 Task: Schedule a seminar on financial literacy.
Action: Mouse pressed left at (76, 118)
Screenshot: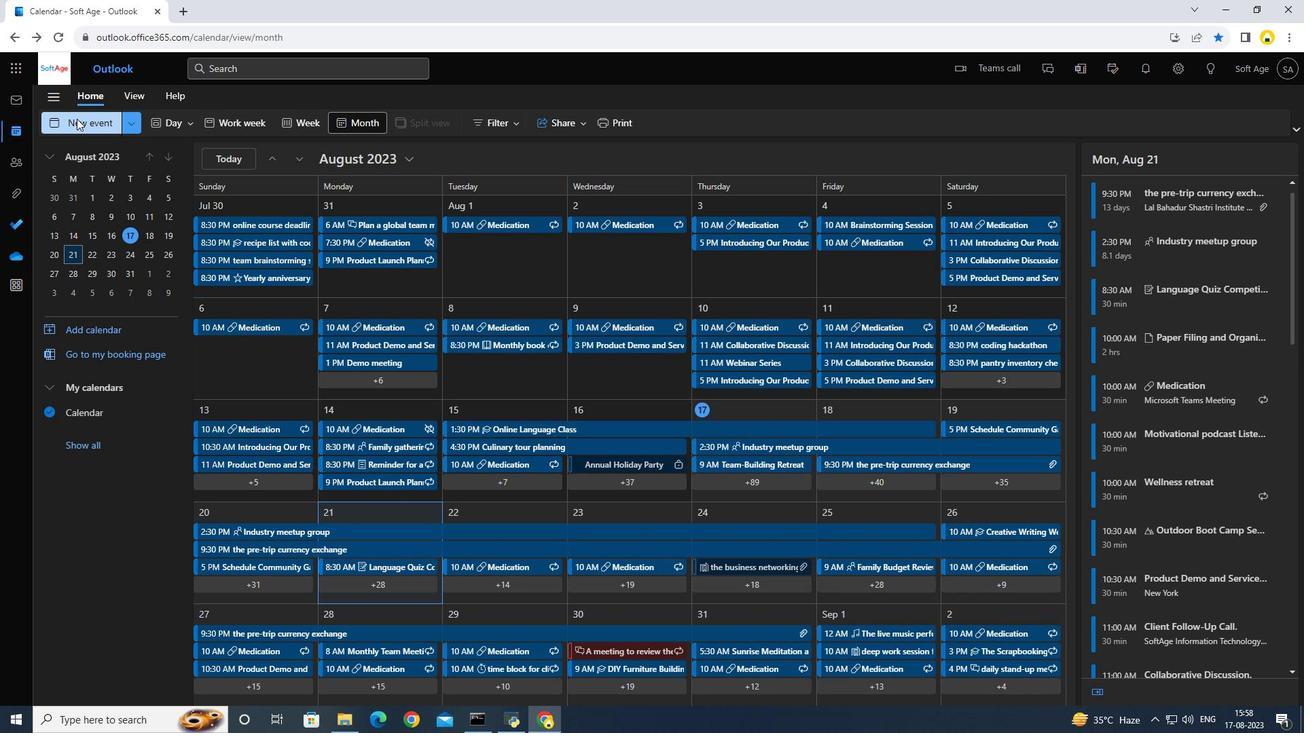
Action: Mouse moved to (253, 208)
Screenshot: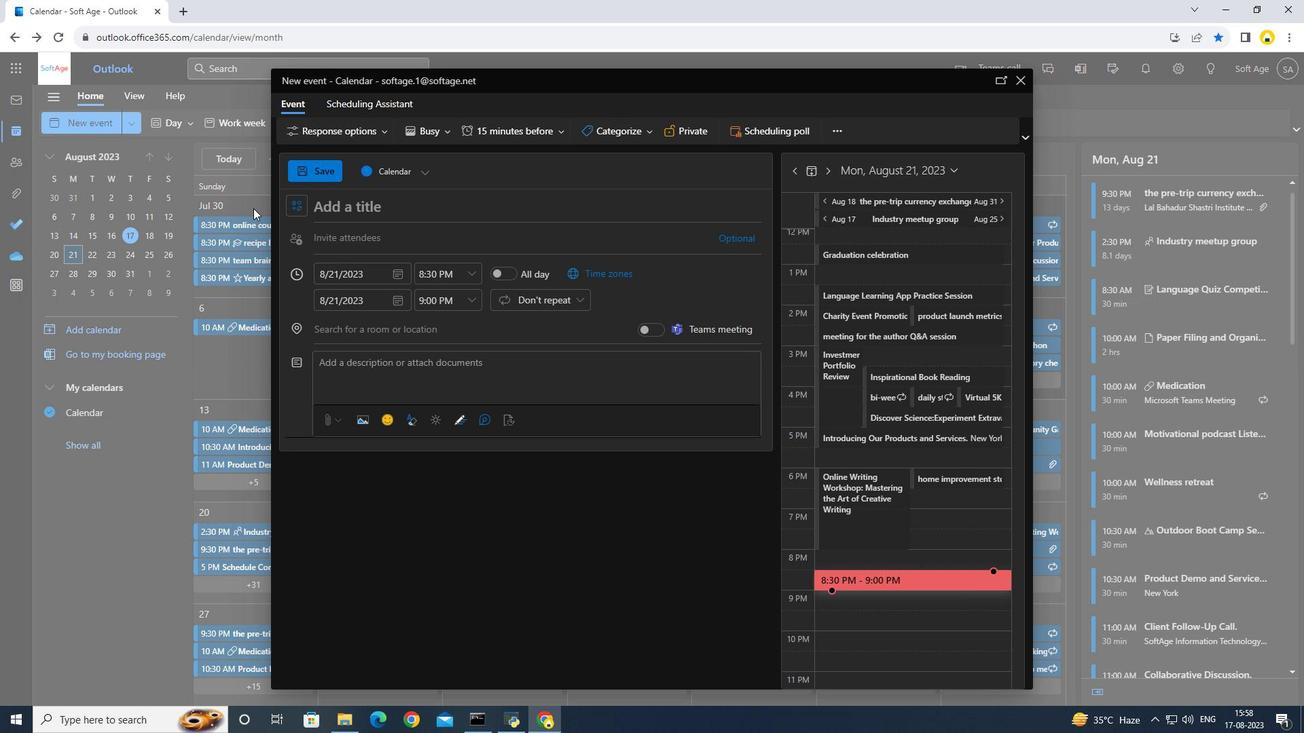 
Action: Key pressed <Key.caps_lock>S<Key.caps_lock>eminart<Key.space><Key.backspace><Key.backspace><Key.space>on<Key.space><Key.caps_lock>F<Key.caps_lock>inancial<Key.space><Key.caps_lock>L<Key.caps_lock>iteracy
Screenshot: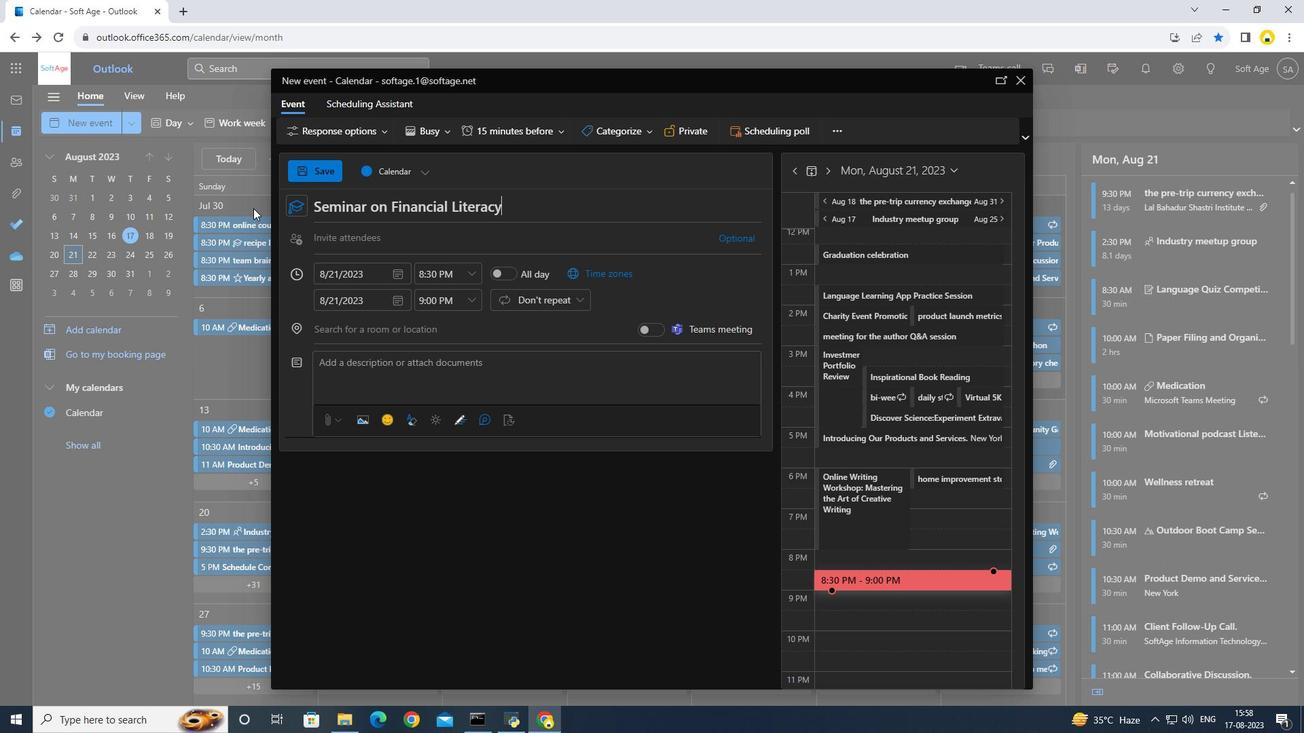 
Action: Mouse moved to (445, 281)
Screenshot: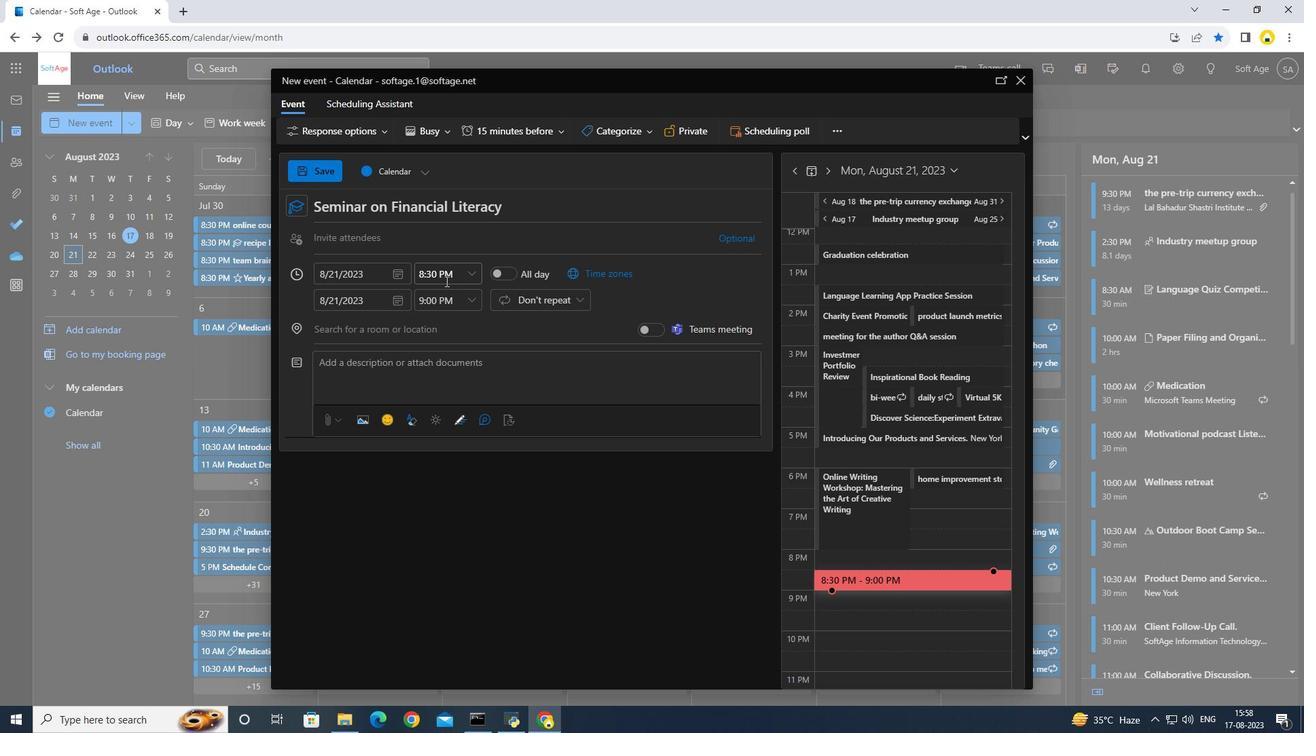 
Action: Mouse pressed left at (445, 281)
Screenshot: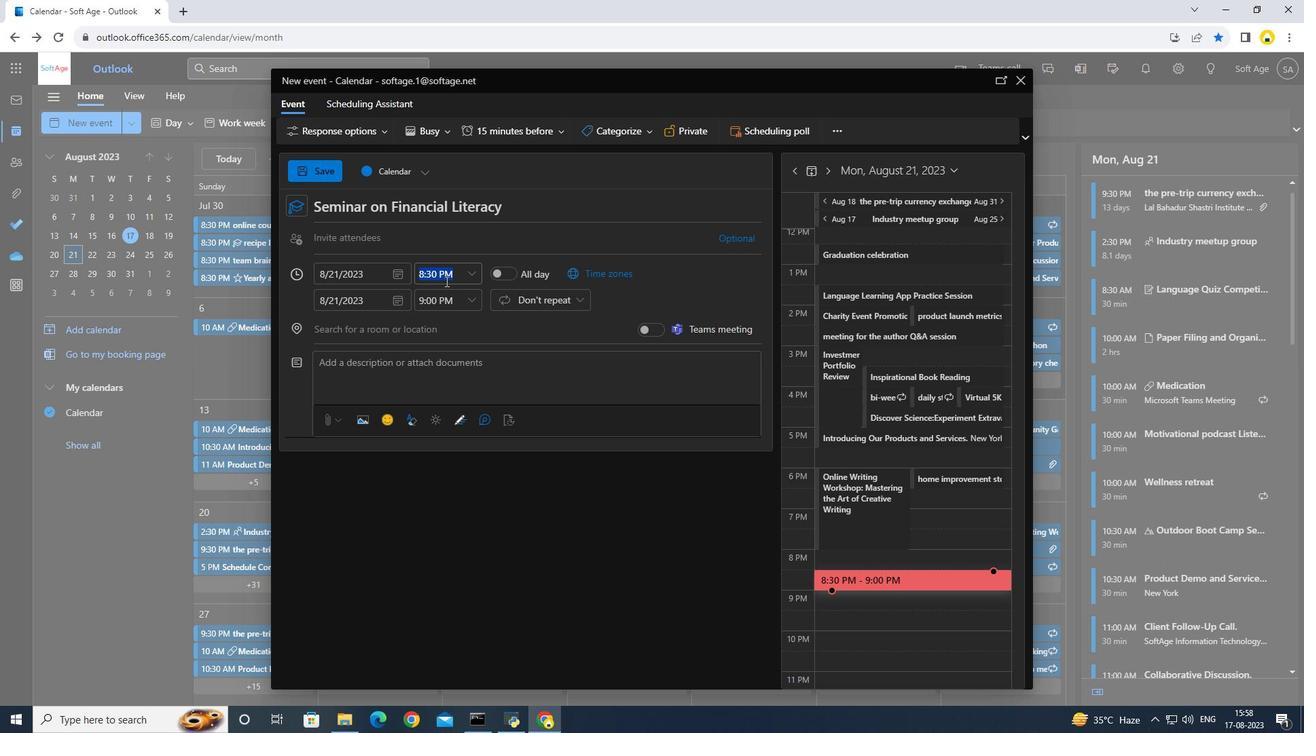 
Action: Mouse moved to (470, 273)
Screenshot: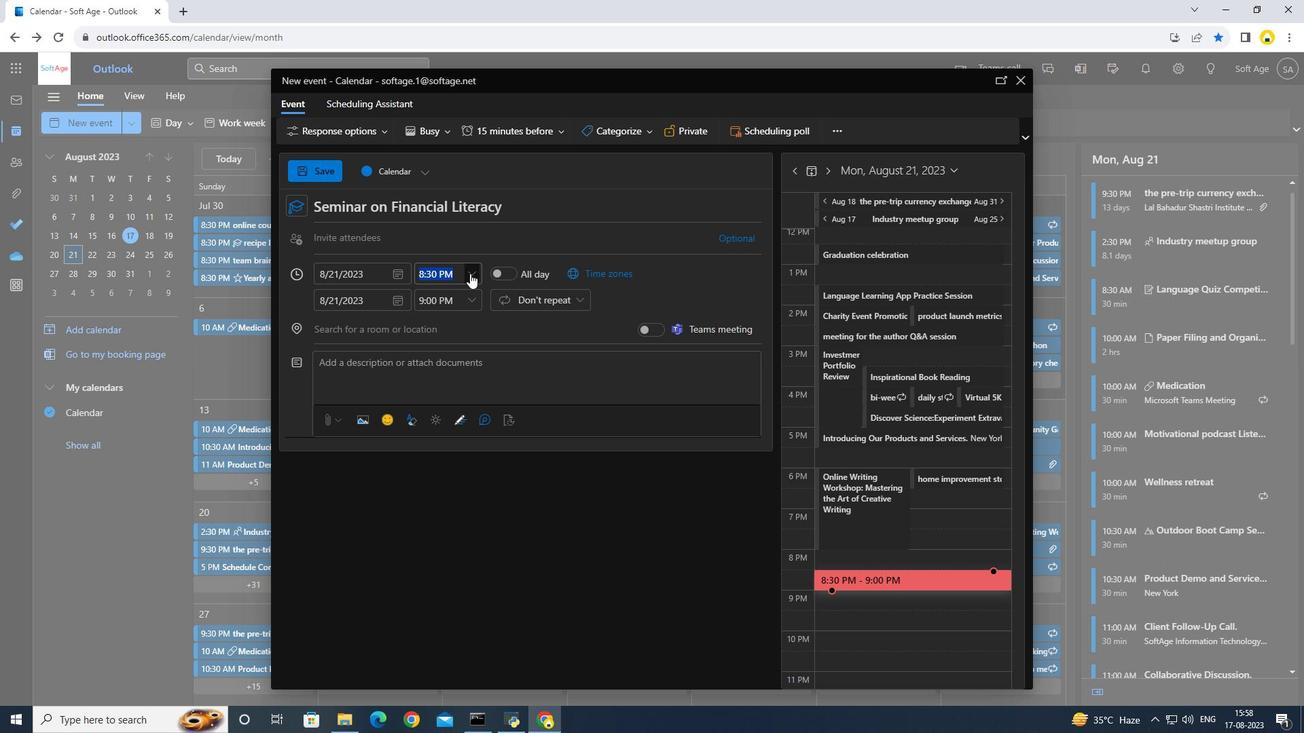 
Action: Mouse pressed left at (470, 273)
Screenshot: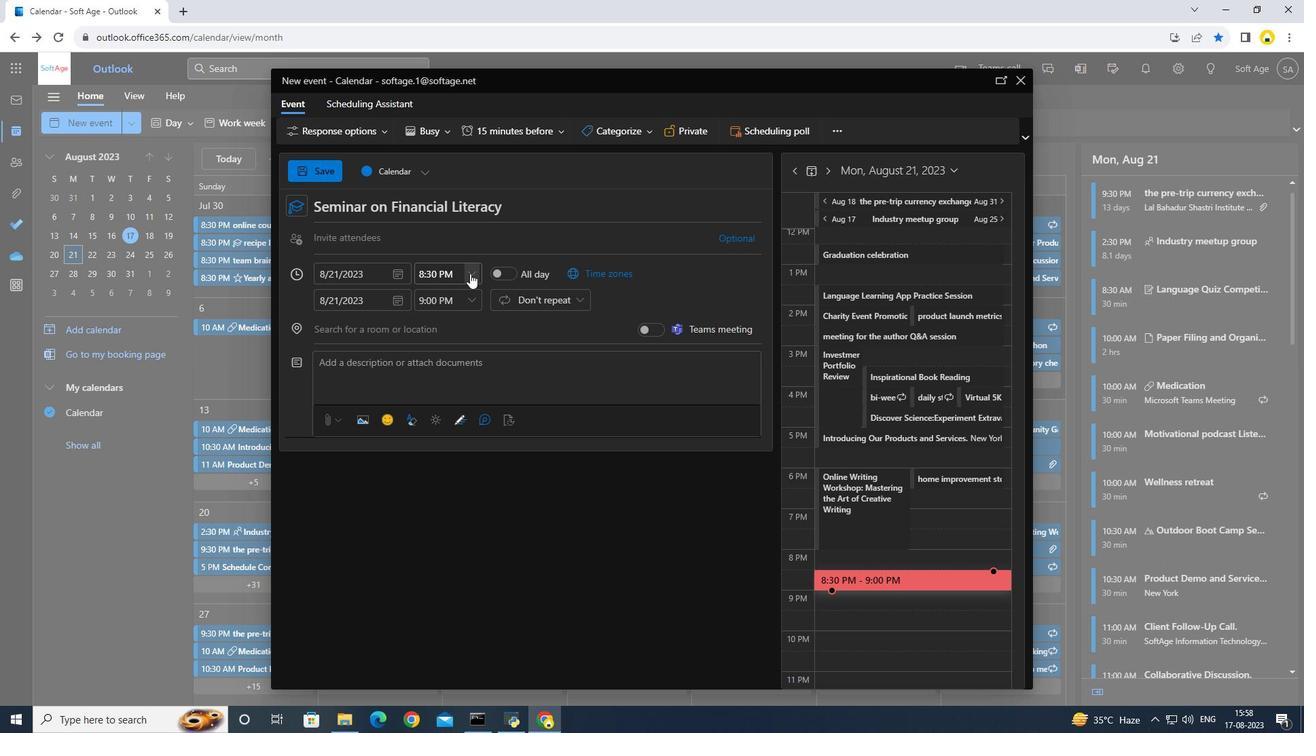
Action: Mouse moved to (441, 311)
Screenshot: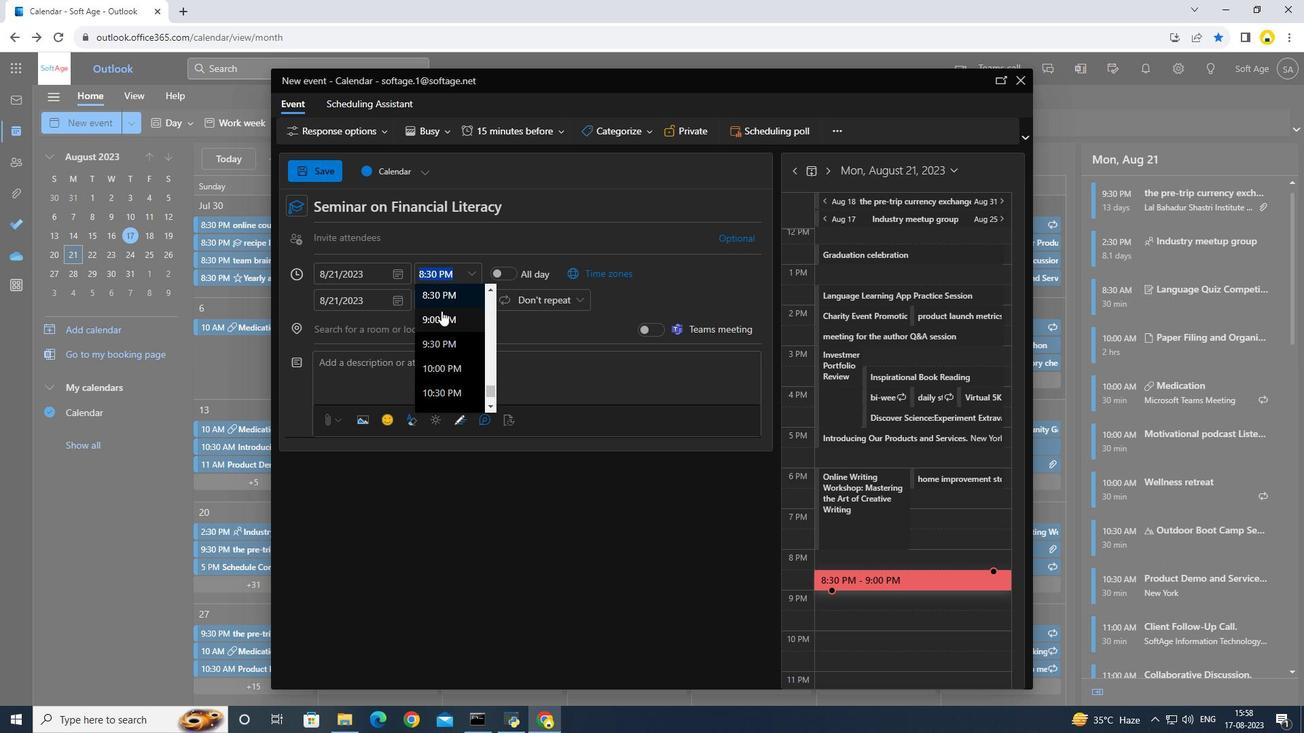 
Action: Mouse scrolled (441, 311) with delta (0, 0)
Screenshot: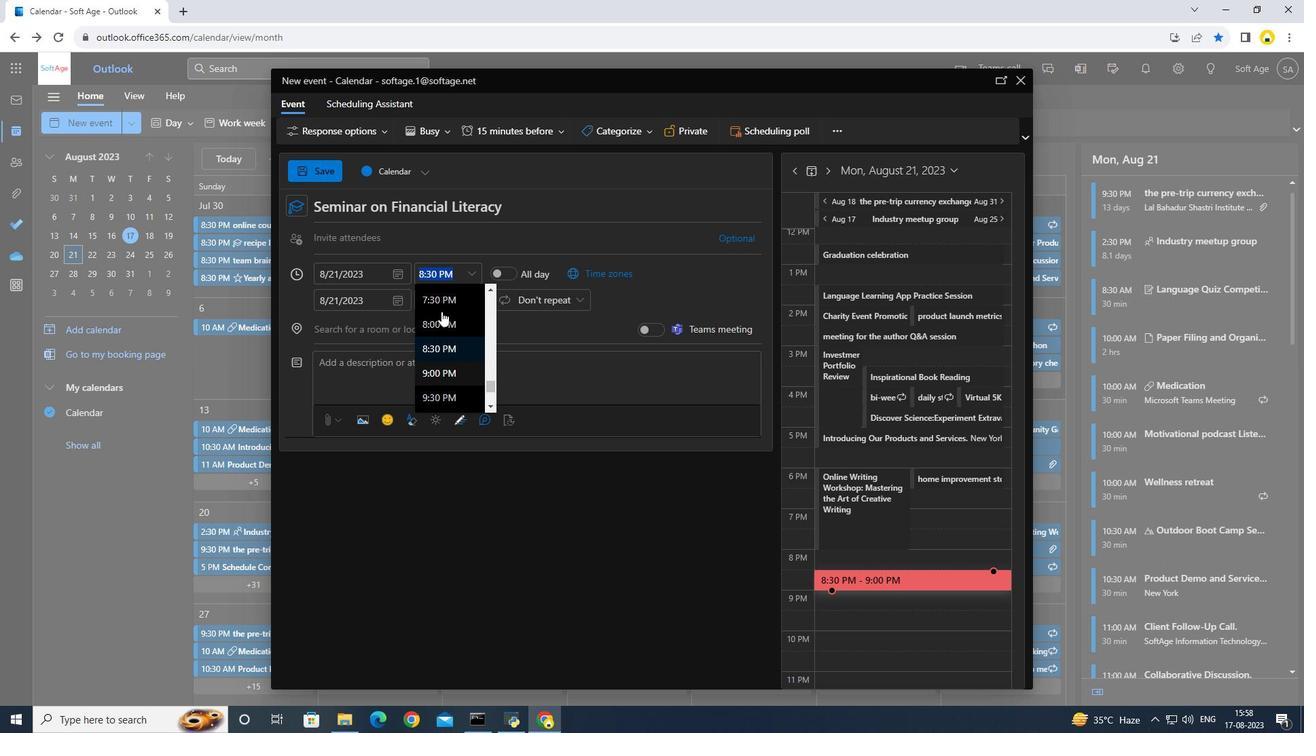 
Action: Mouse moved to (441, 311)
Screenshot: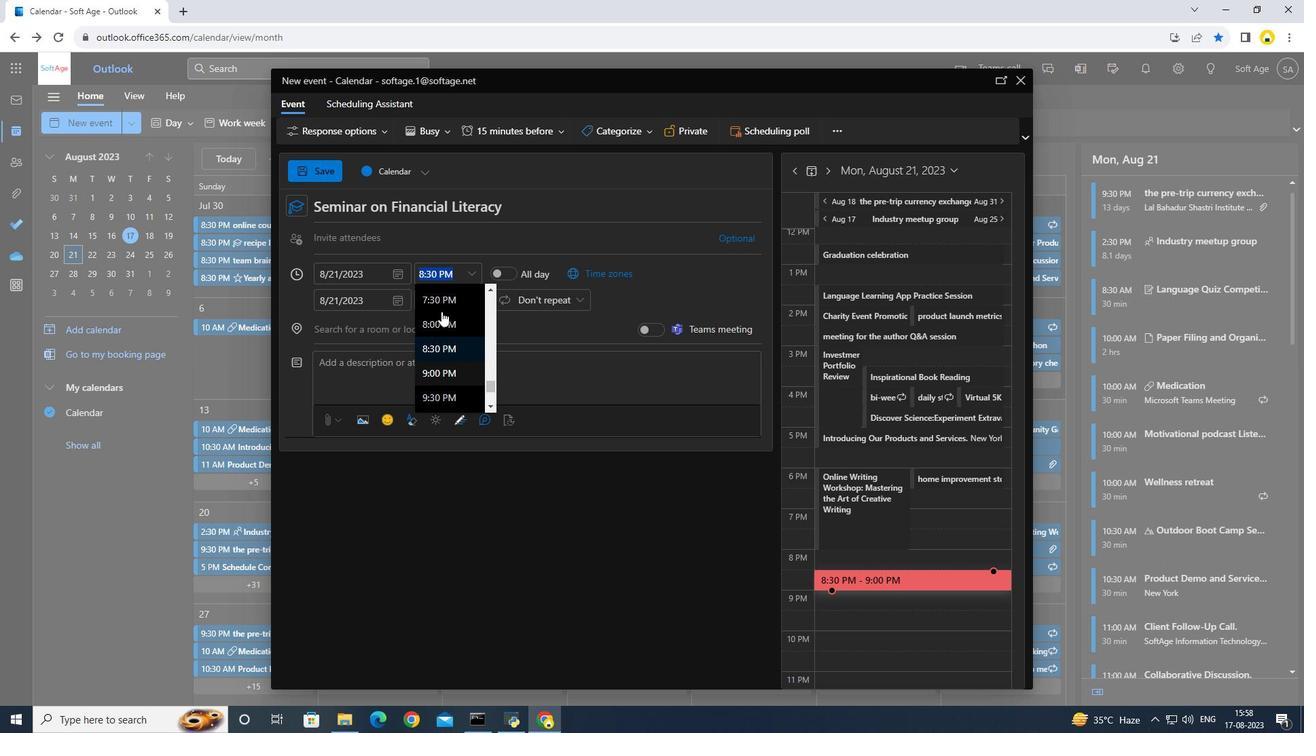 
Action: Mouse scrolled (441, 312) with delta (0, 0)
Screenshot: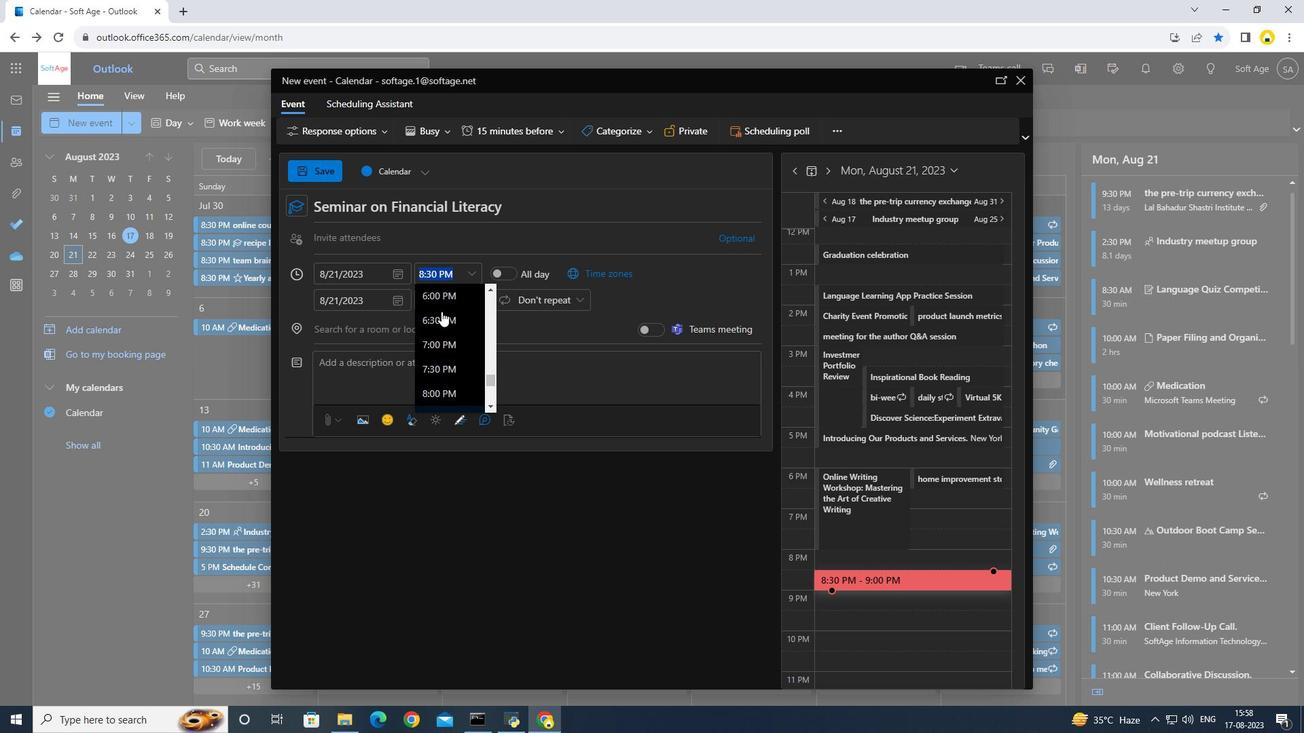 
Action: Mouse scrolled (441, 312) with delta (0, 0)
Screenshot: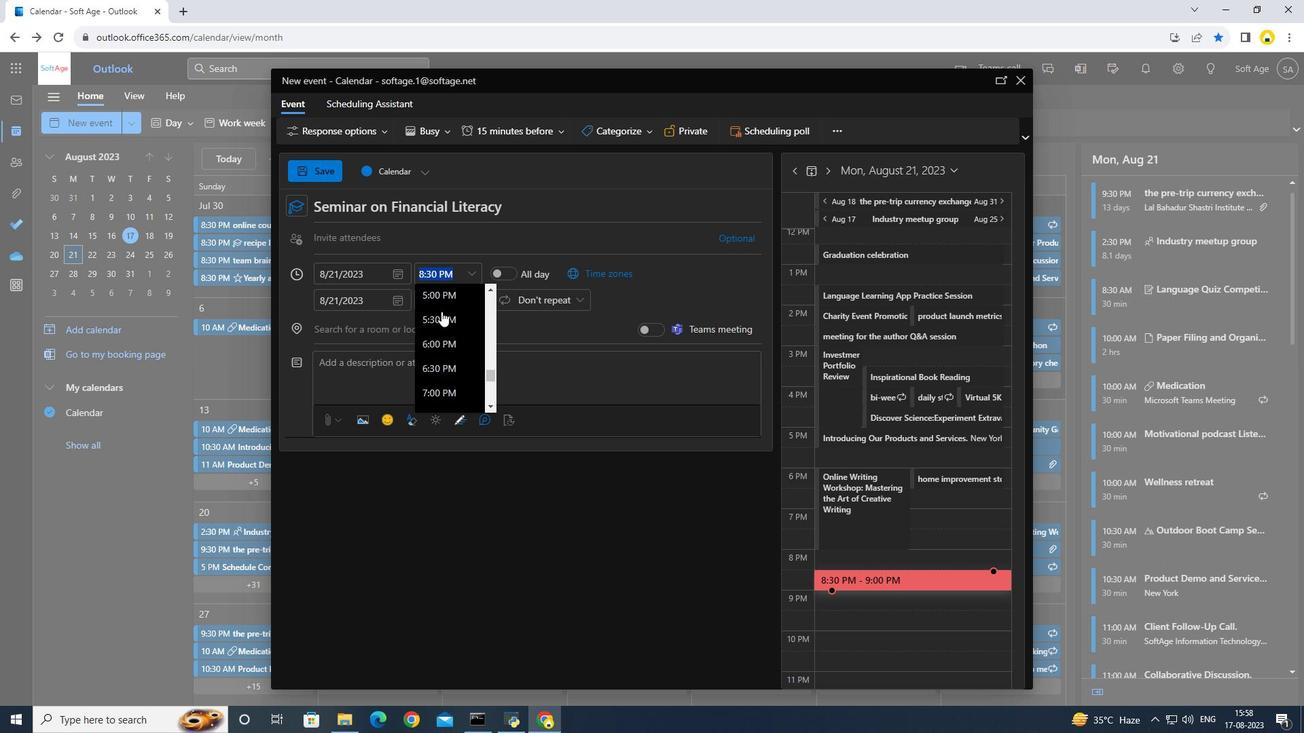 
Action: Mouse moved to (441, 322)
Screenshot: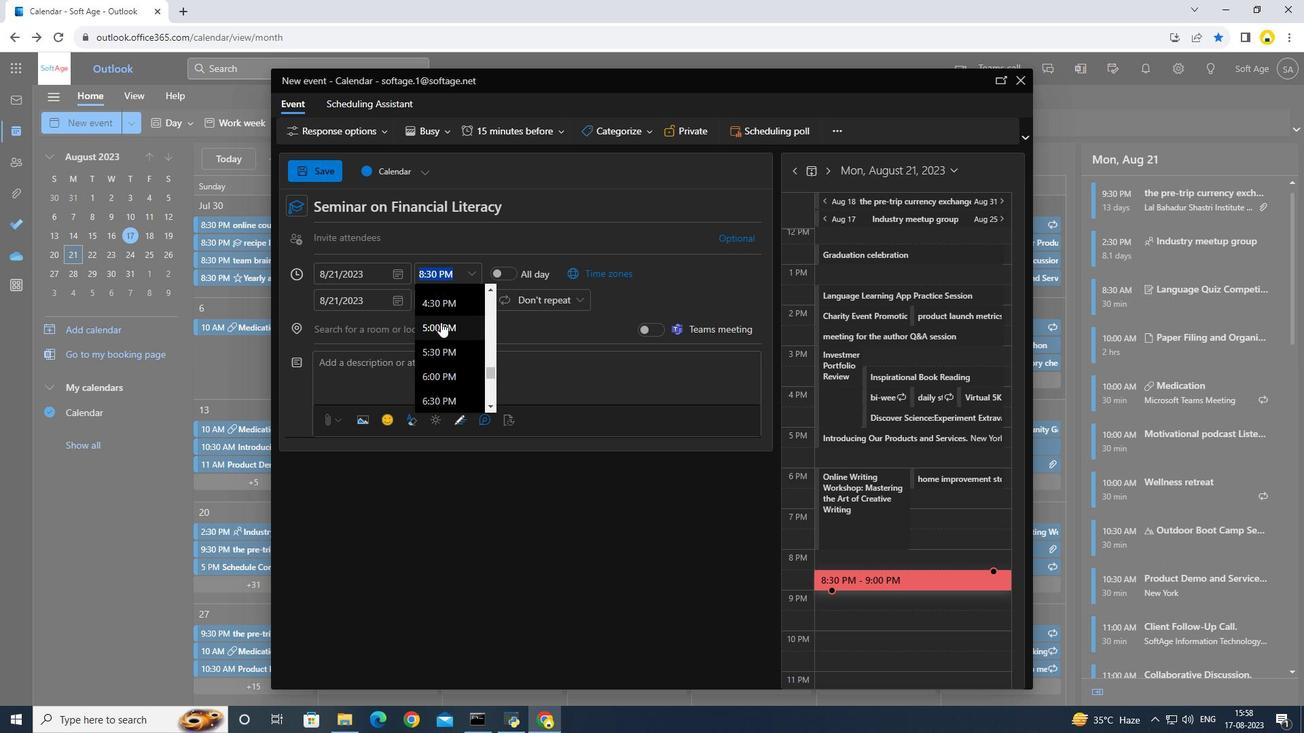 
Action: Mouse pressed left at (441, 322)
Screenshot: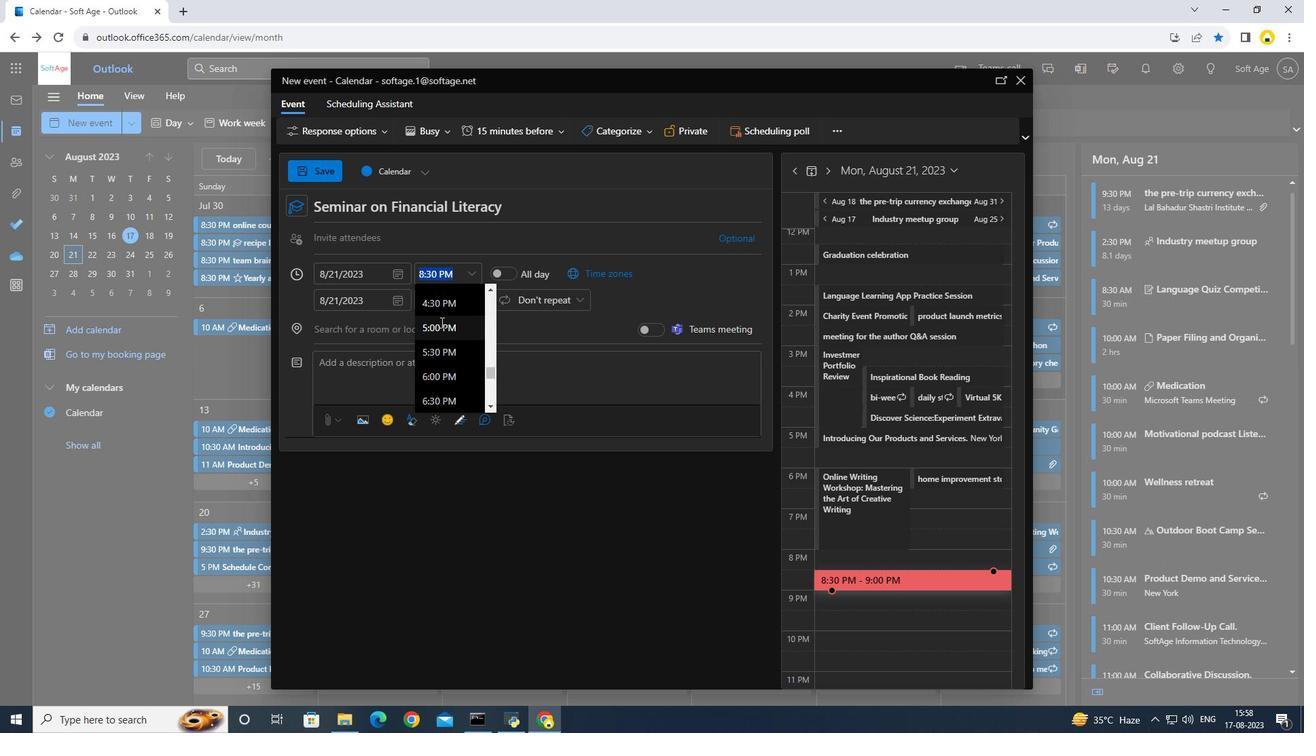 
Action: Mouse moved to (309, 167)
Screenshot: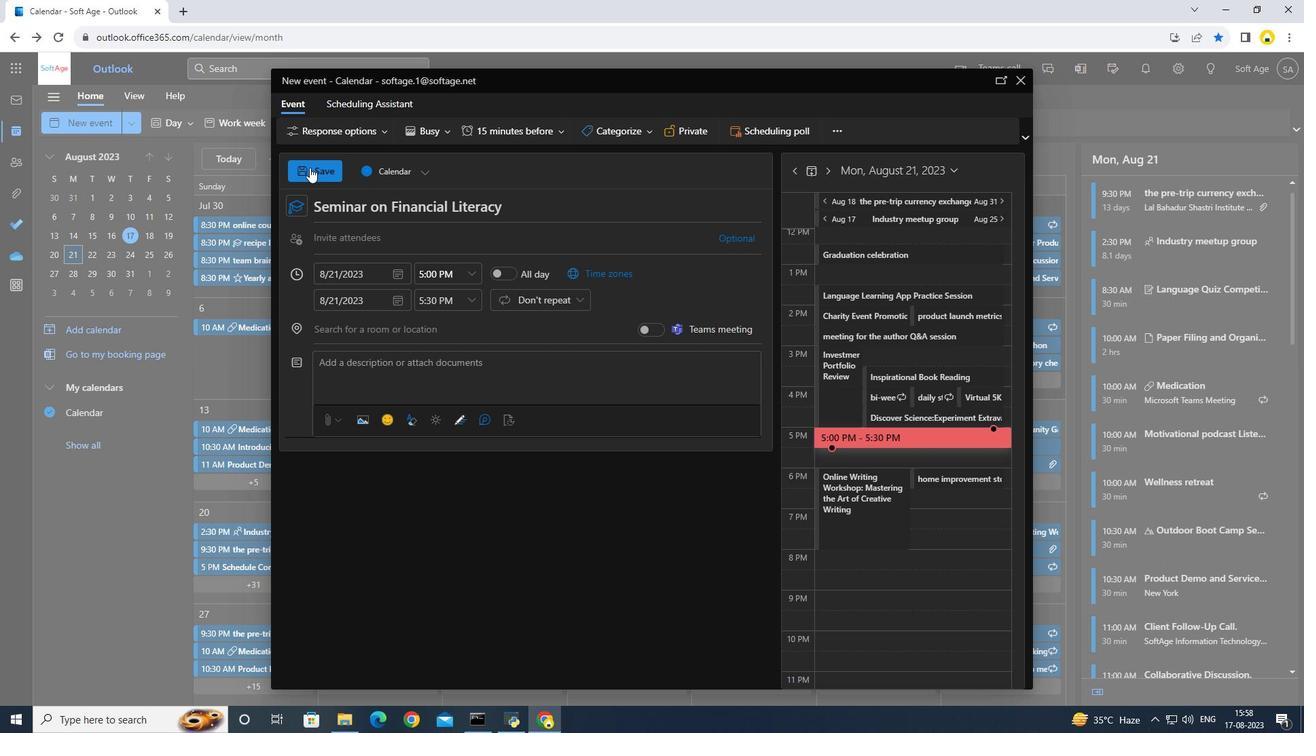 
Action: Mouse pressed left at (309, 167)
Screenshot: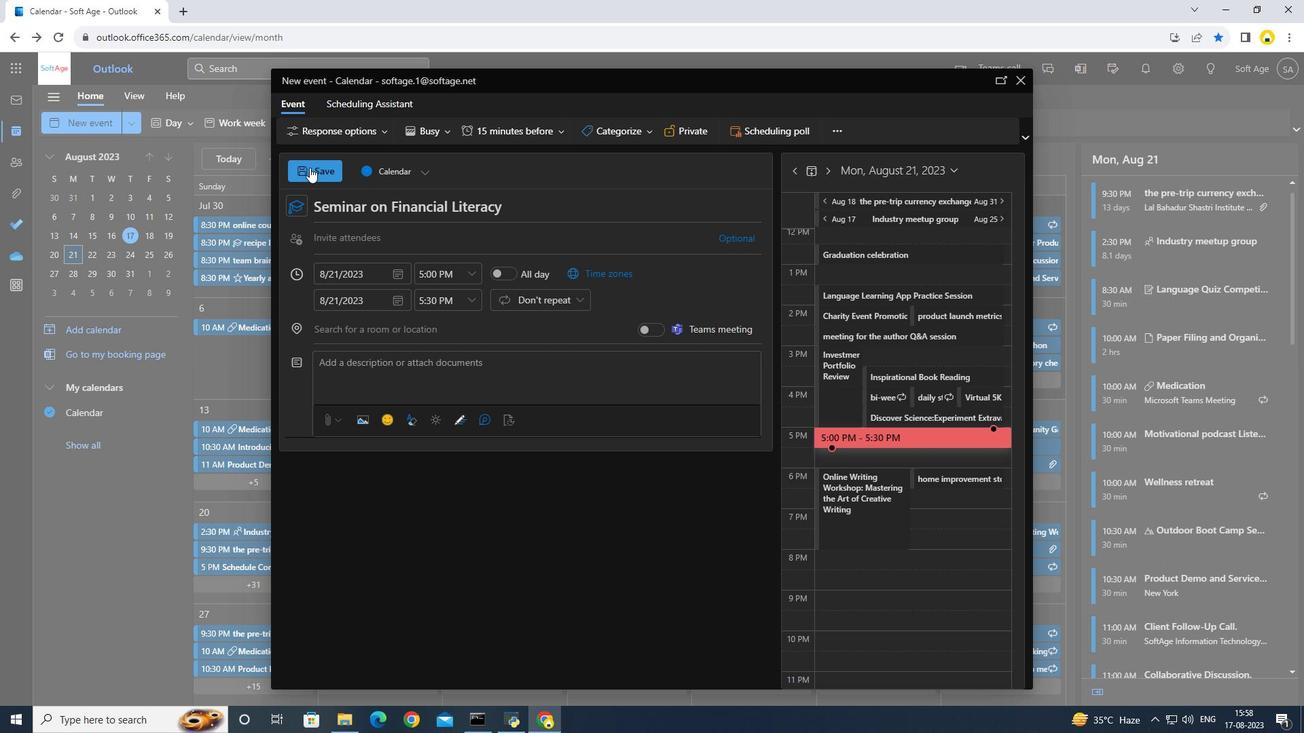 
Action: Mouse moved to (318, 184)
Screenshot: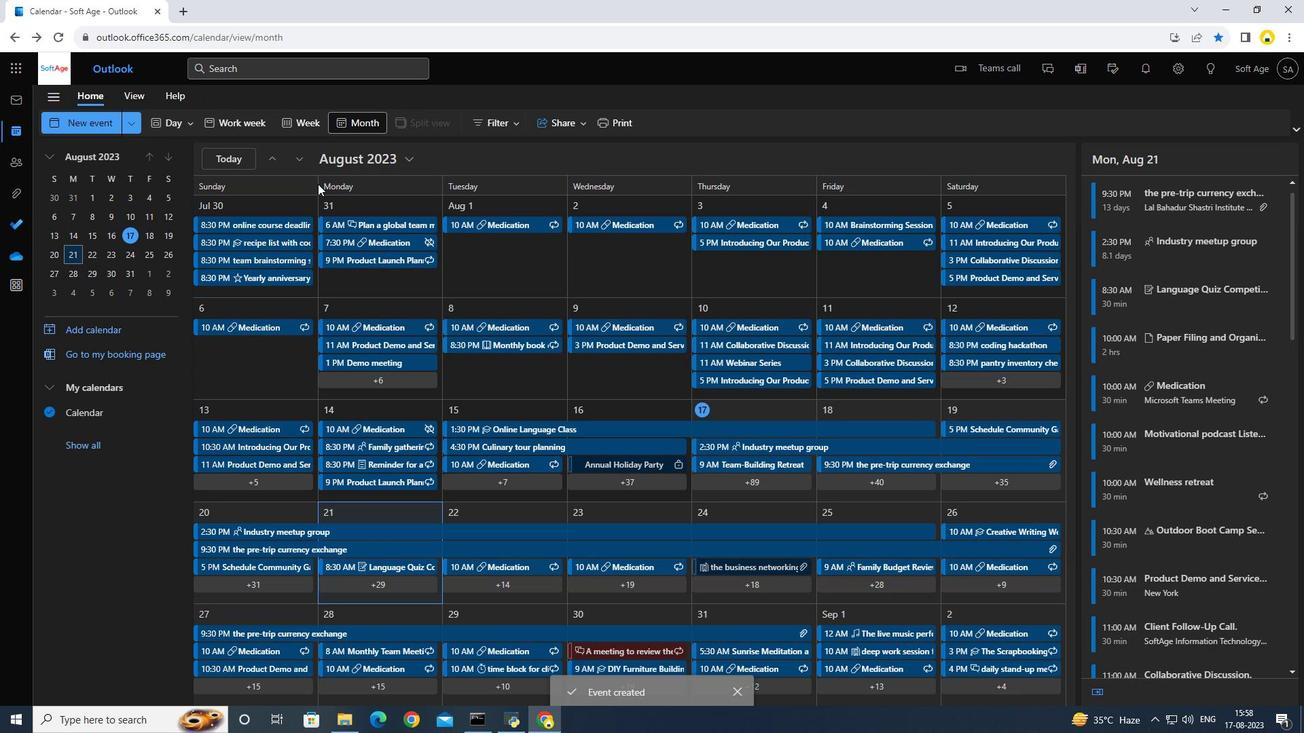 
